 Task: Add Coors Beer 12 Pack Cans to the cart.
Action: Mouse moved to (713, 277)
Screenshot: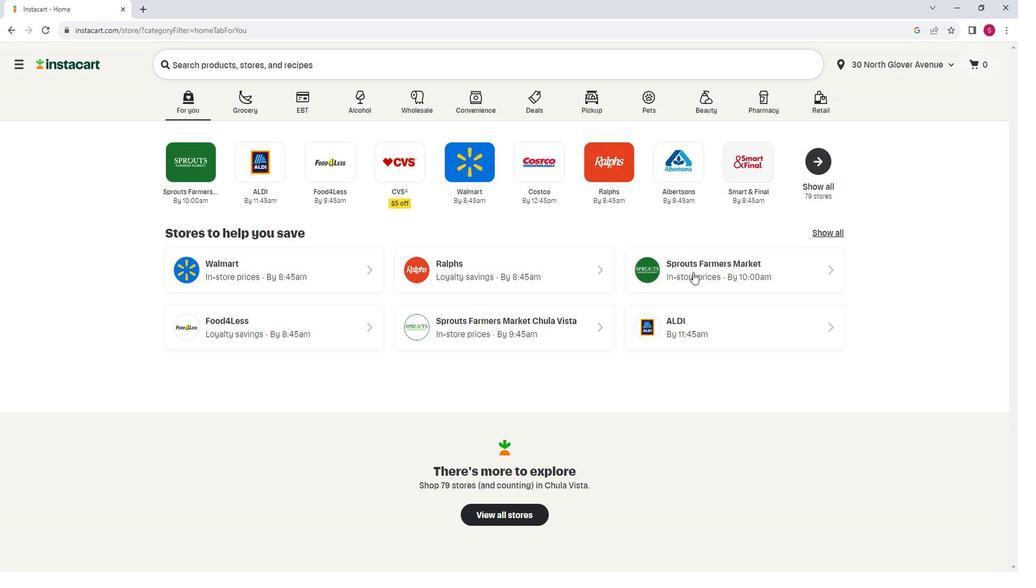 
Action: Mouse pressed left at (713, 277)
Screenshot: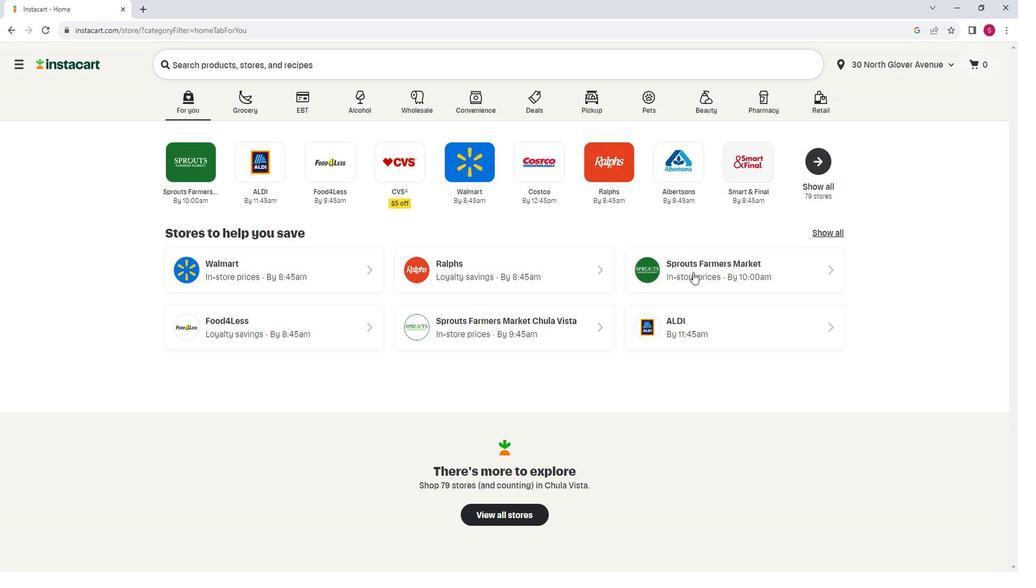 
Action: Mouse moved to (112, 438)
Screenshot: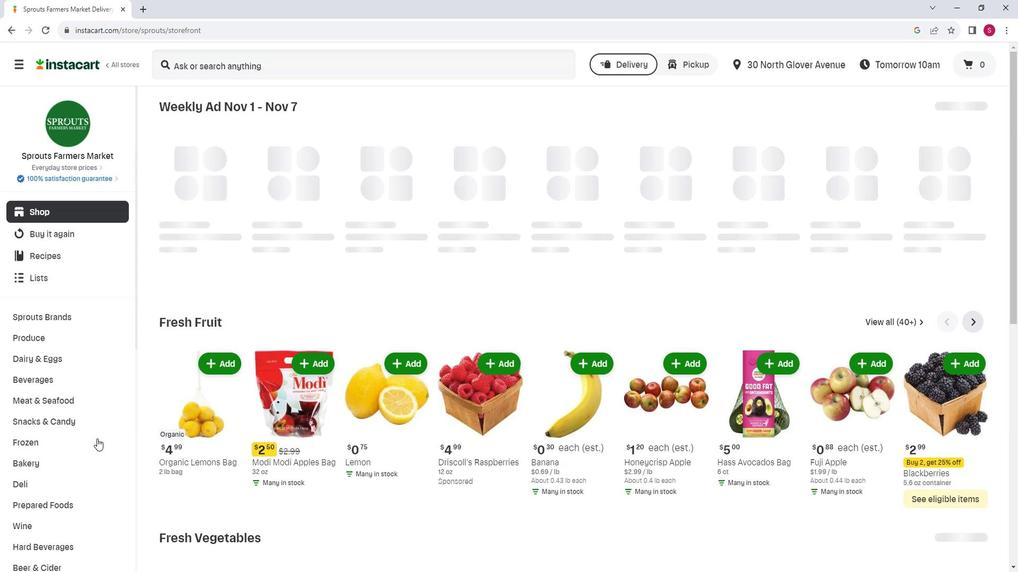 
Action: Mouse scrolled (112, 437) with delta (0, 0)
Screenshot: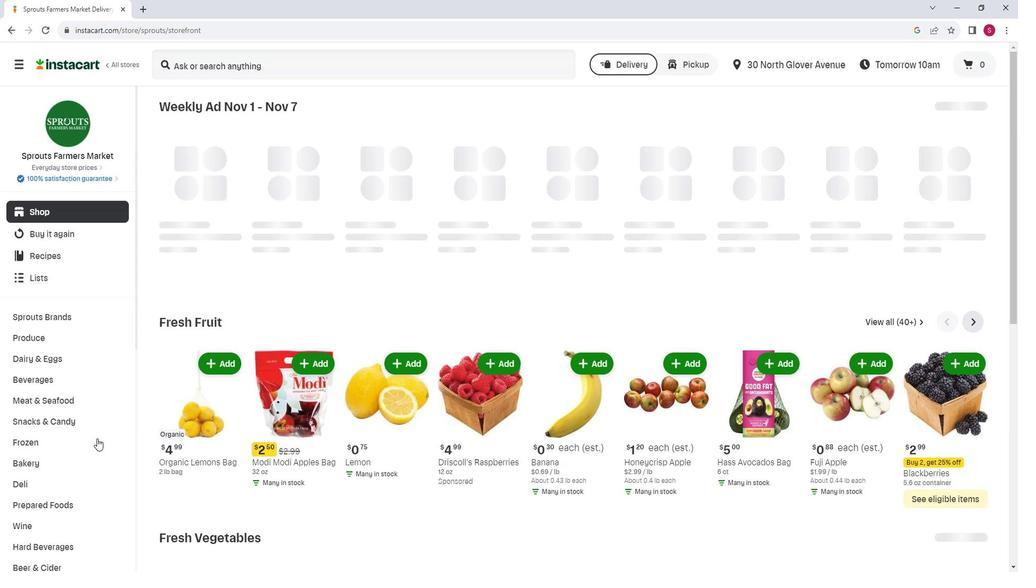 
Action: Mouse scrolled (112, 437) with delta (0, 0)
Screenshot: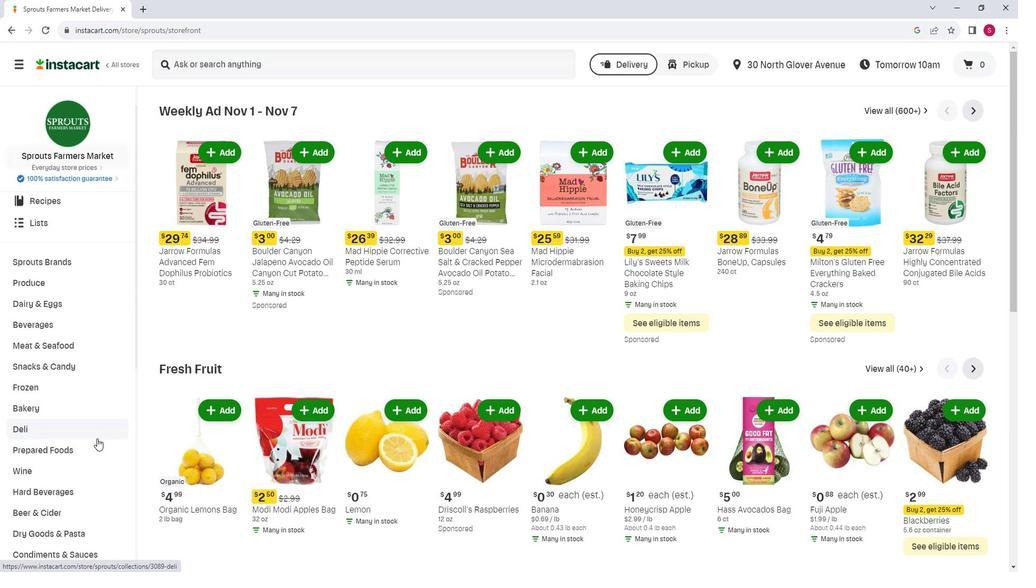 
Action: Mouse moved to (109, 454)
Screenshot: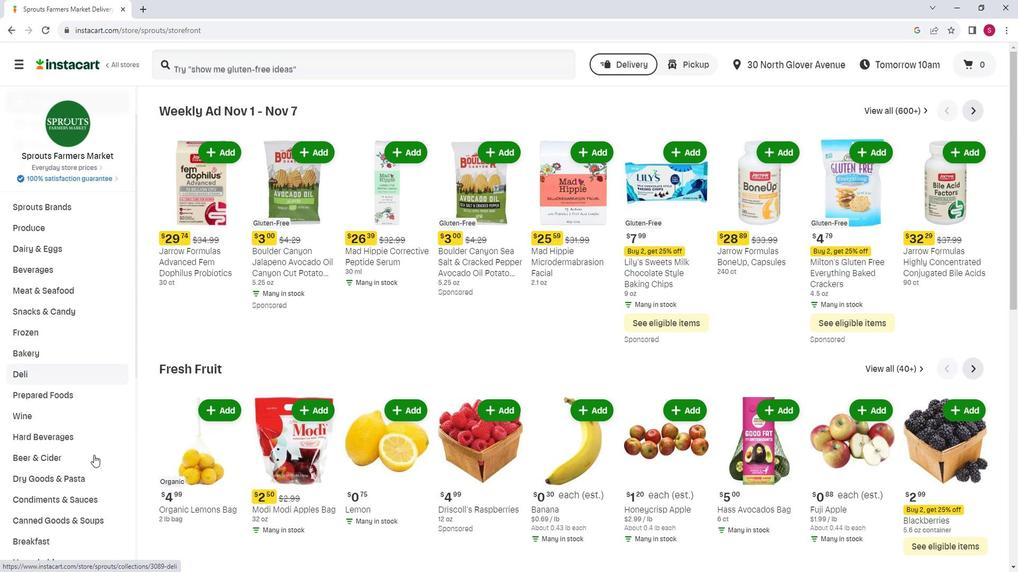 
Action: Mouse pressed left at (109, 454)
Screenshot: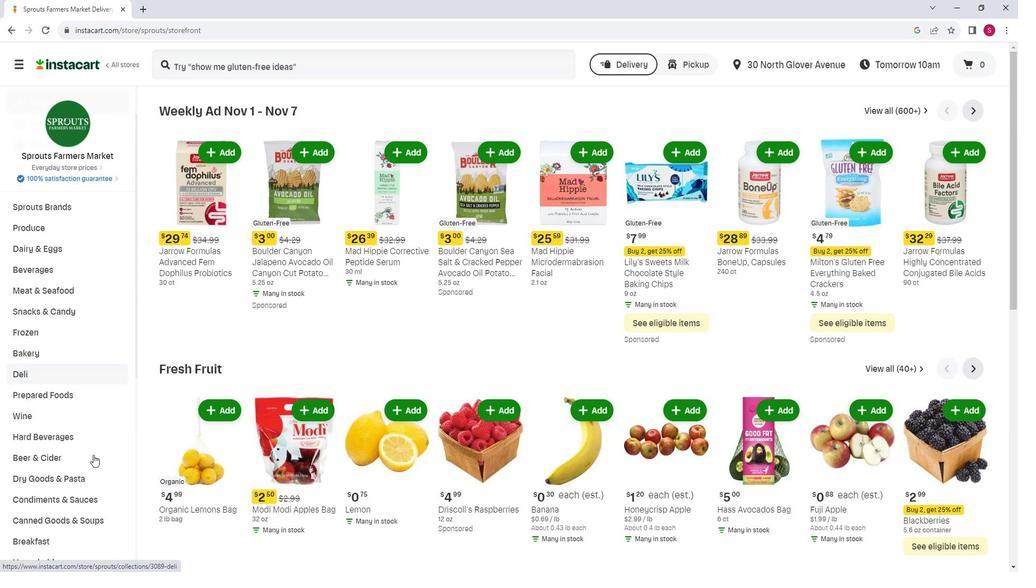 
Action: Mouse moved to (55, 457)
Screenshot: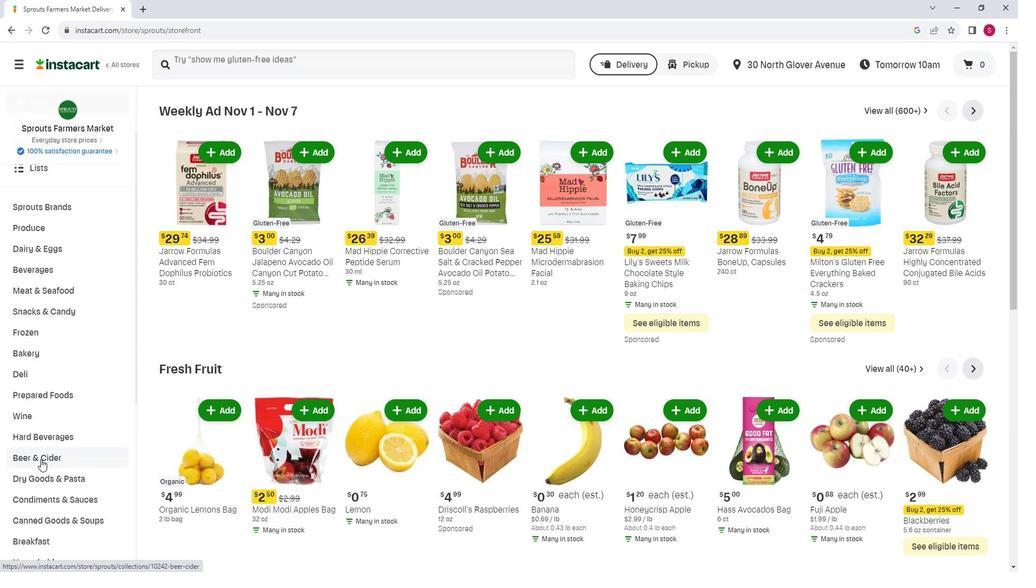 
Action: Mouse pressed left at (55, 457)
Screenshot: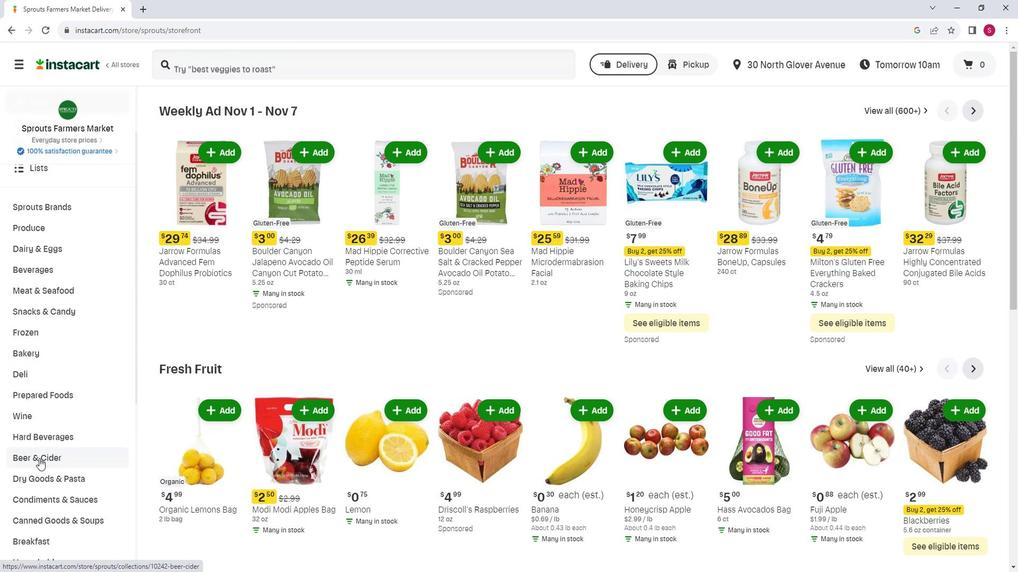 
Action: Mouse moved to (304, 141)
Screenshot: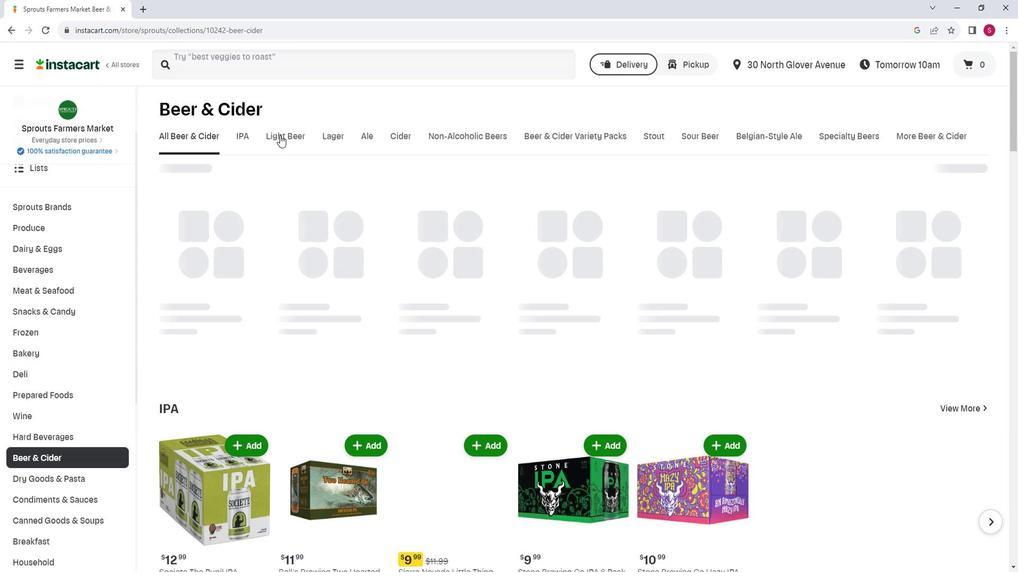 
Action: Mouse pressed left at (304, 141)
Screenshot: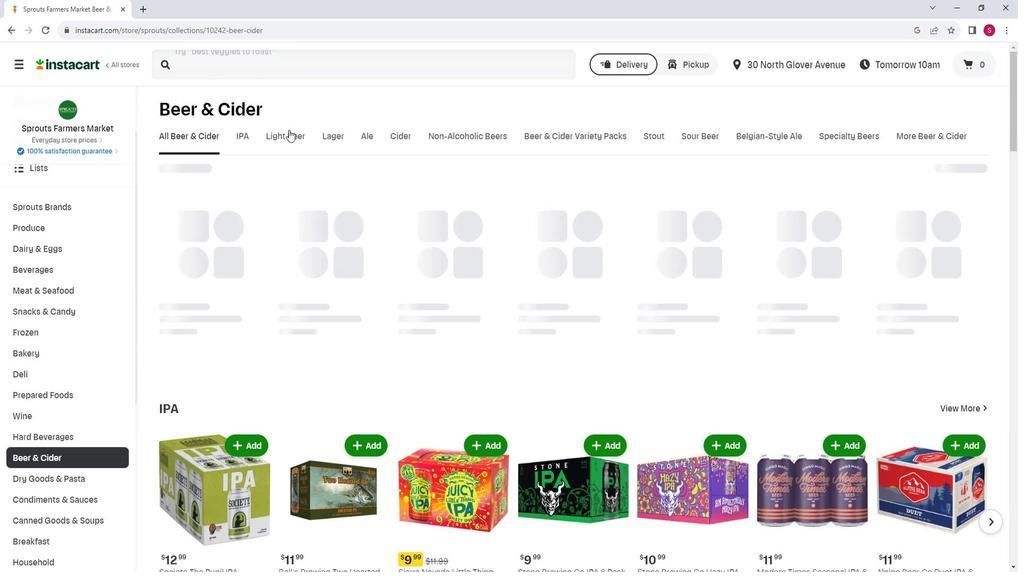 
Action: Mouse moved to (299, 144)
Screenshot: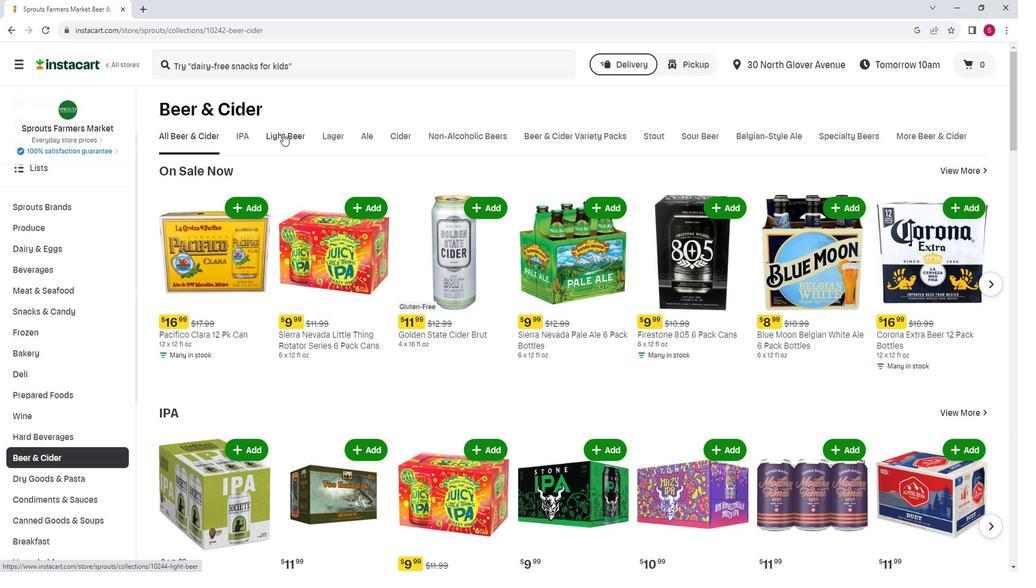 
Action: Mouse pressed left at (299, 144)
Screenshot: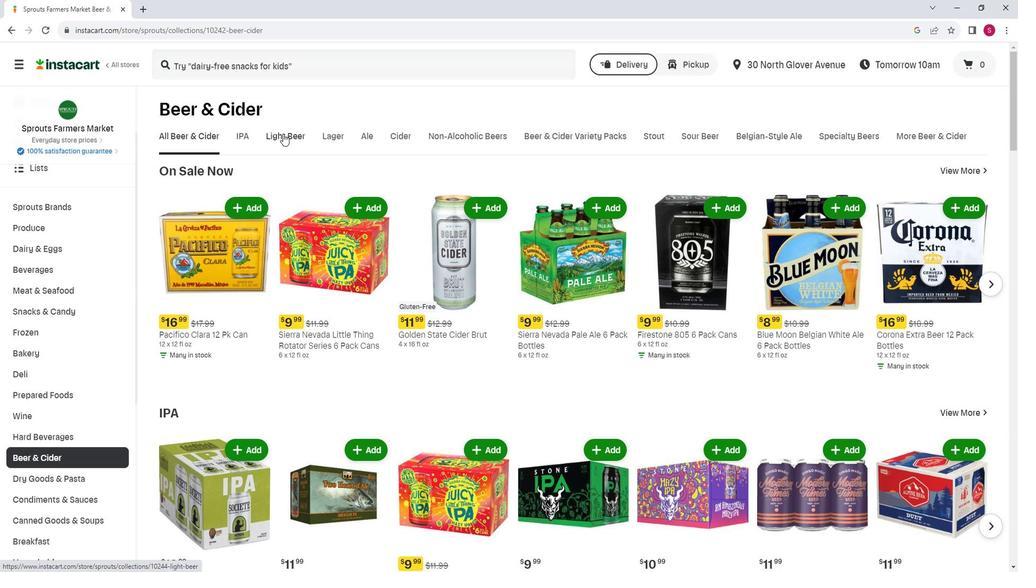 
Action: Mouse moved to (326, 234)
Screenshot: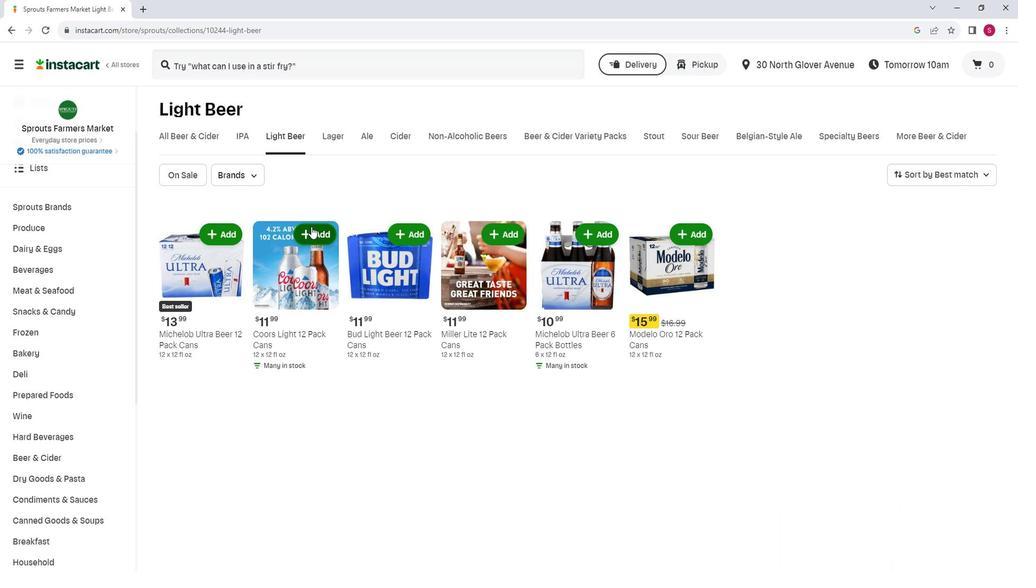 
Action: Mouse pressed left at (326, 234)
Screenshot: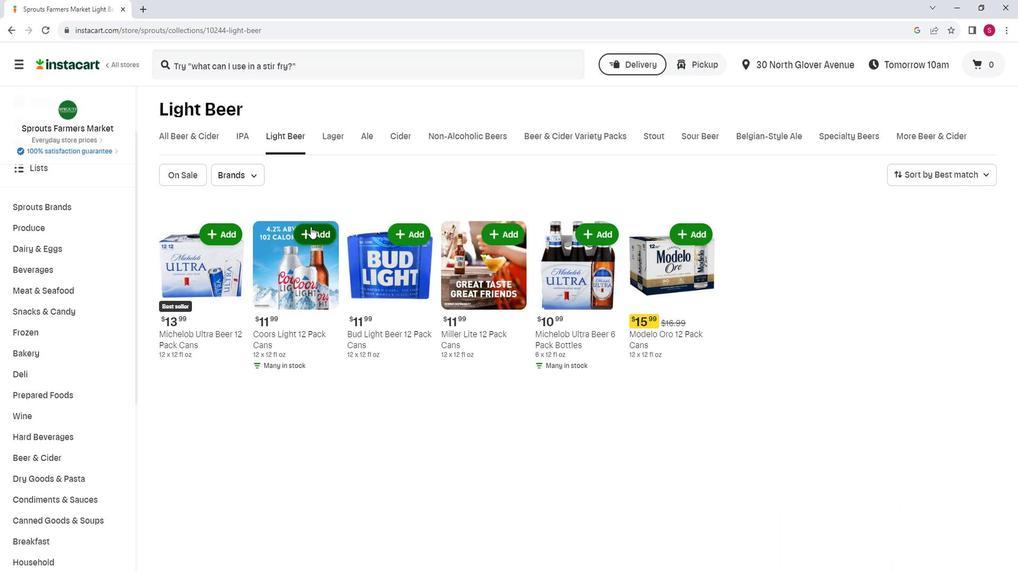 
Action: Mouse moved to (334, 209)
Screenshot: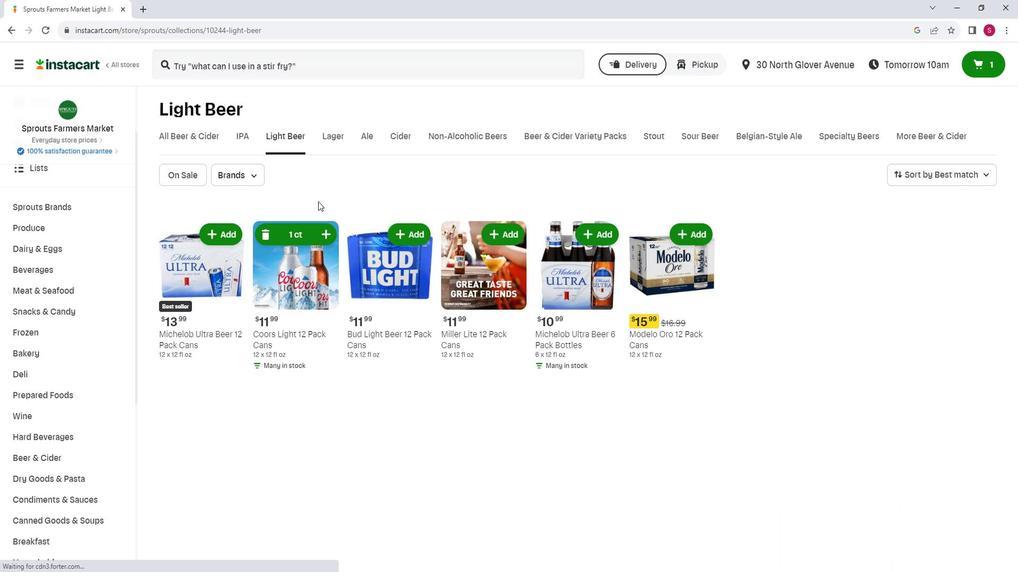 
